 Task: Click on published content & settings.
Action: Mouse moved to (49, 88)
Screenshot: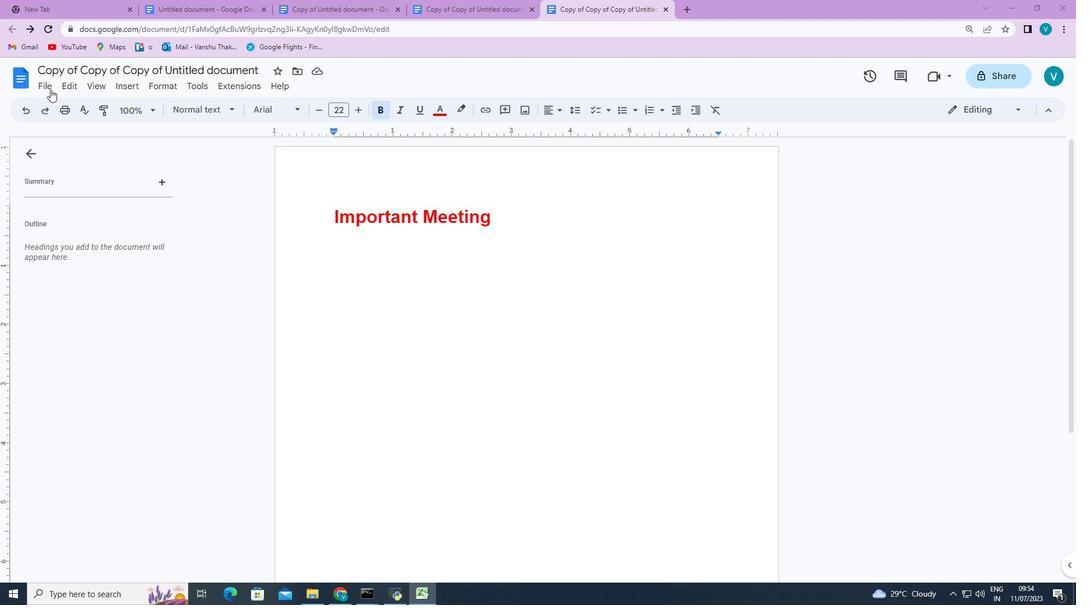 
Action: Mouse pressed left at (49, 88)
Screenshot: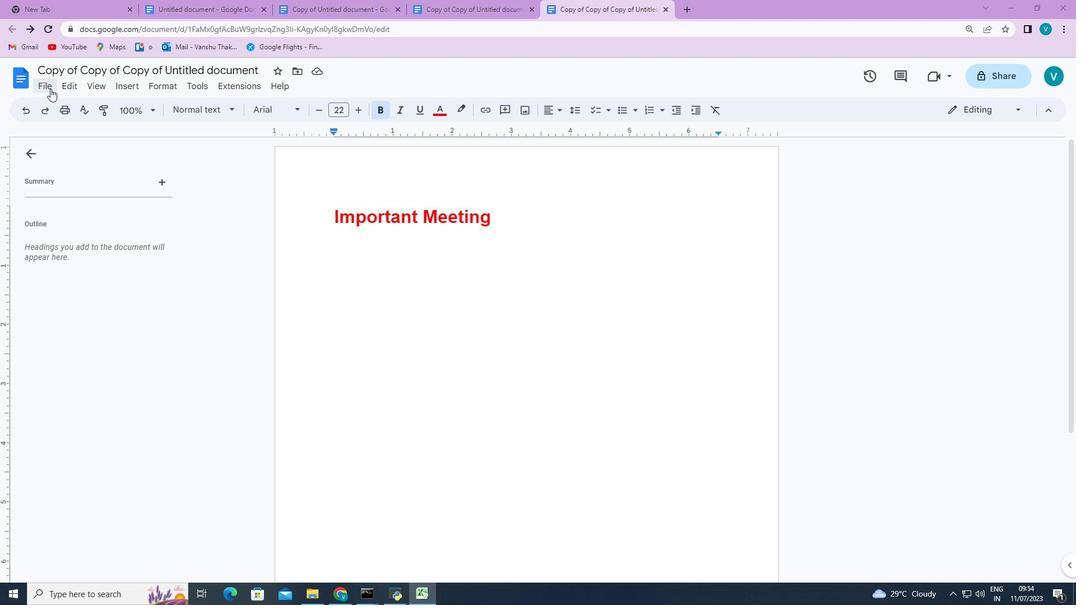 
Action: Mouse moved to (283, 205)
Screenshot: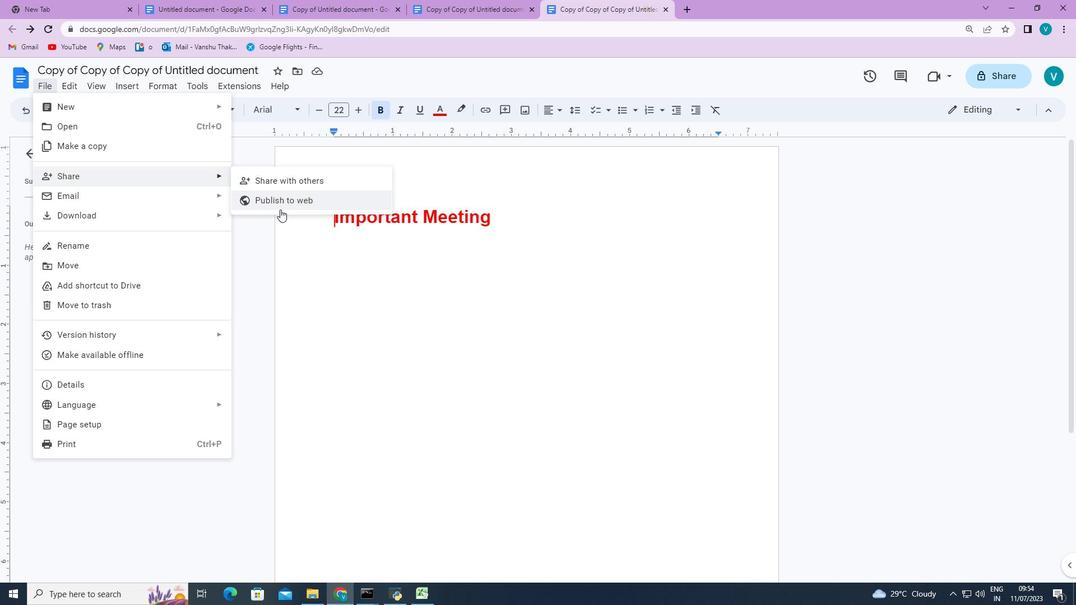 
Action: Mouse pressed left at (283, 205)
Screenshot: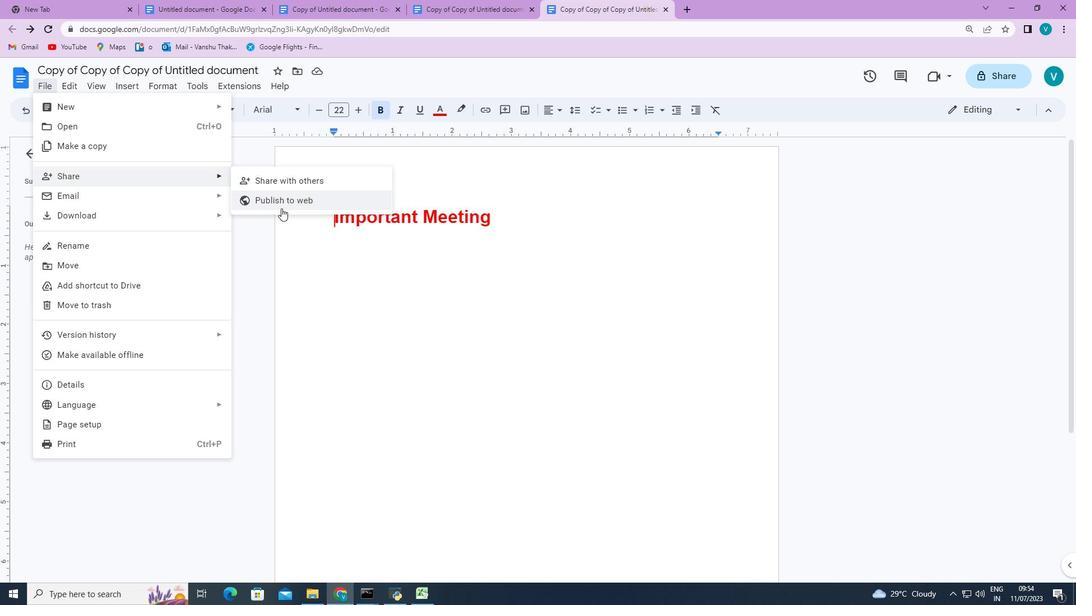 
Action: Mouse moved to (392, 409)
Screenshot: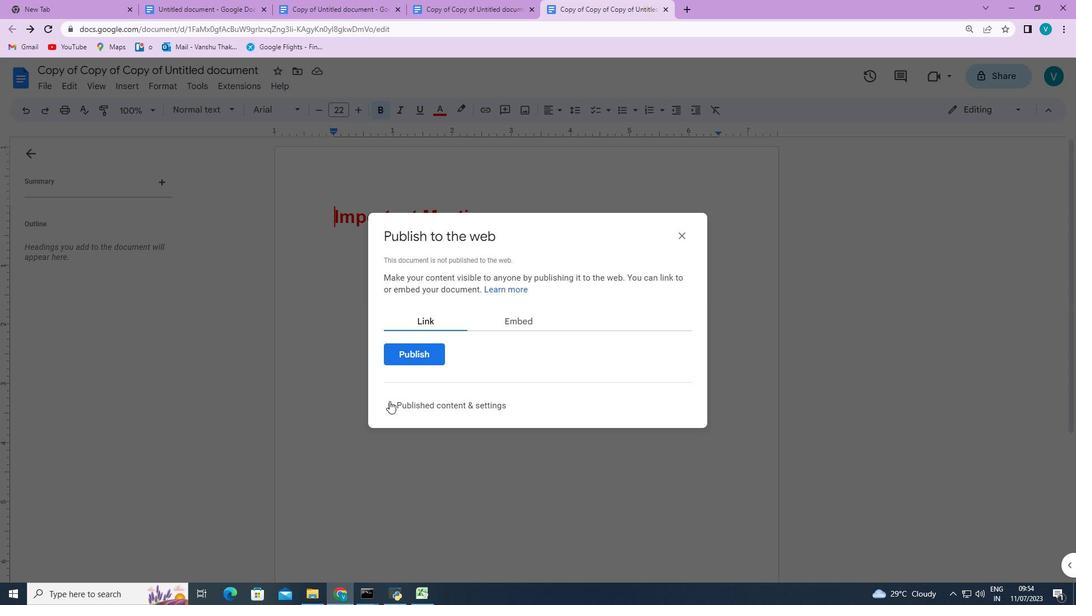 
Action: Mouse pressed left at (392, 409)
Screenshot: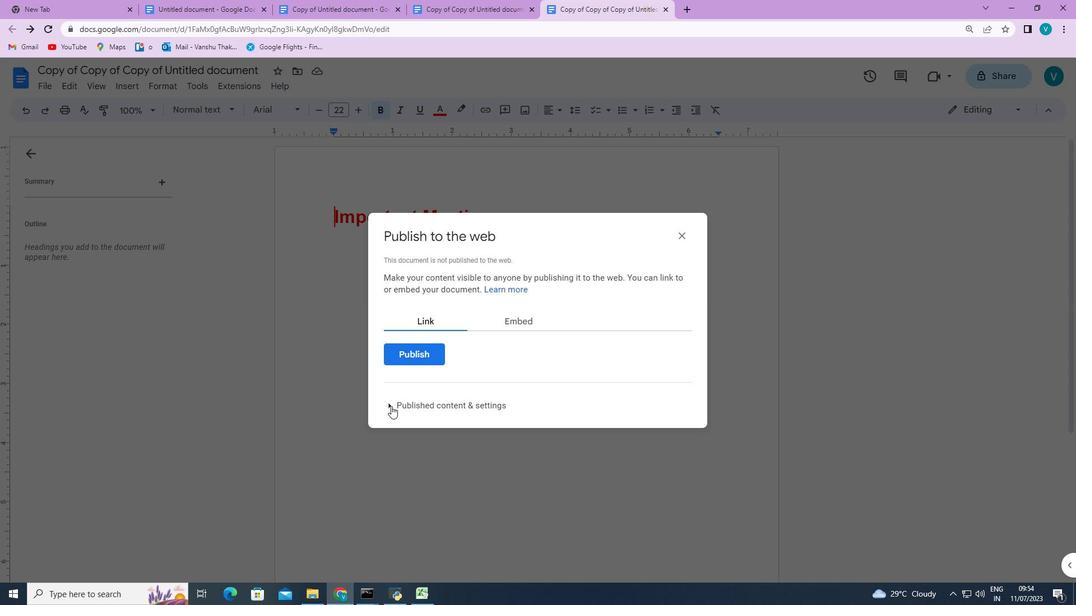 
Action: Mouse moved to (493, 370)
Screenshot: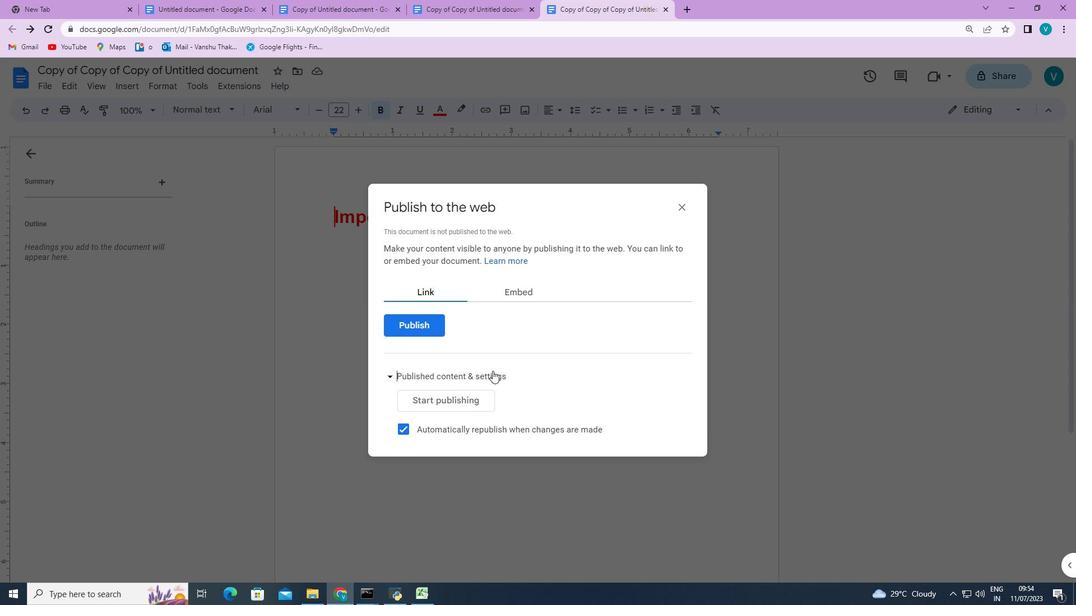 
